 Task: Select green from the default style.
Action: Mouse moved to (133, 93)
Screenshot: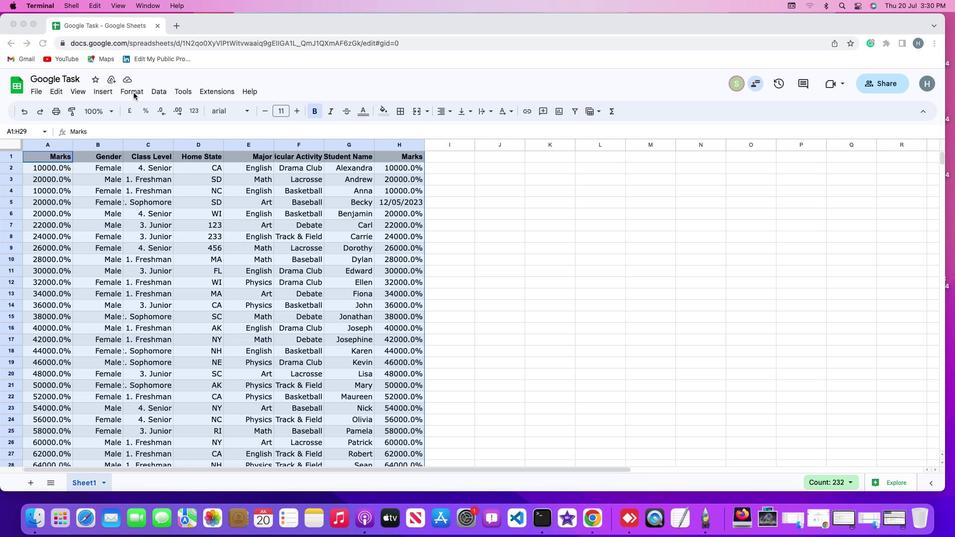 
Action: Mouse pressed left at (133, 93)
Screenshot: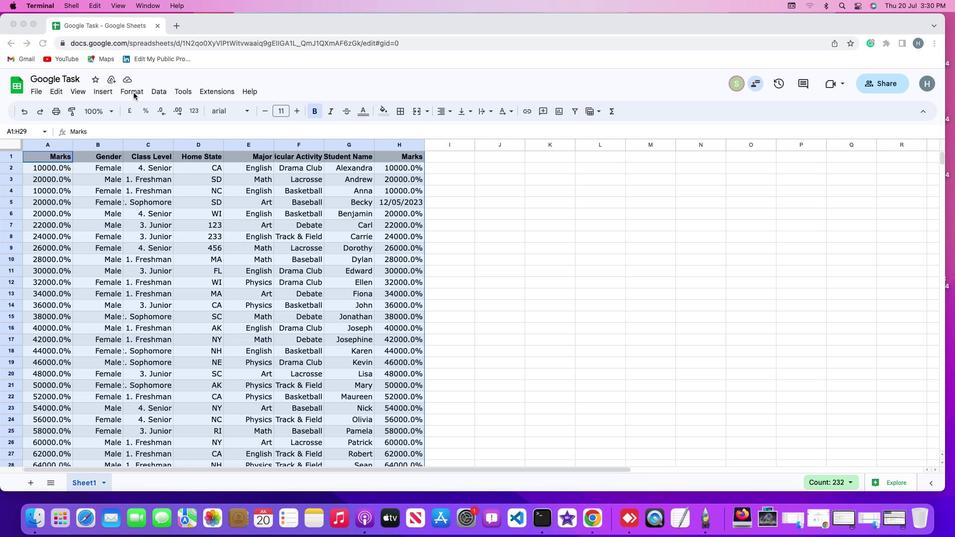 
Action: Mouse moved to (131, 92)
Screenshot: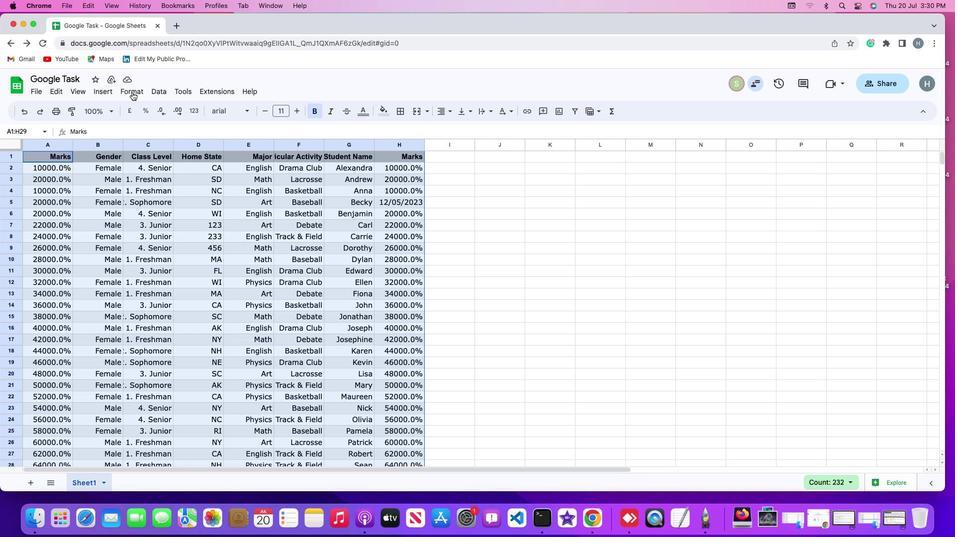 
Action: Mouse pressed left at (131, 92)
Screenshot: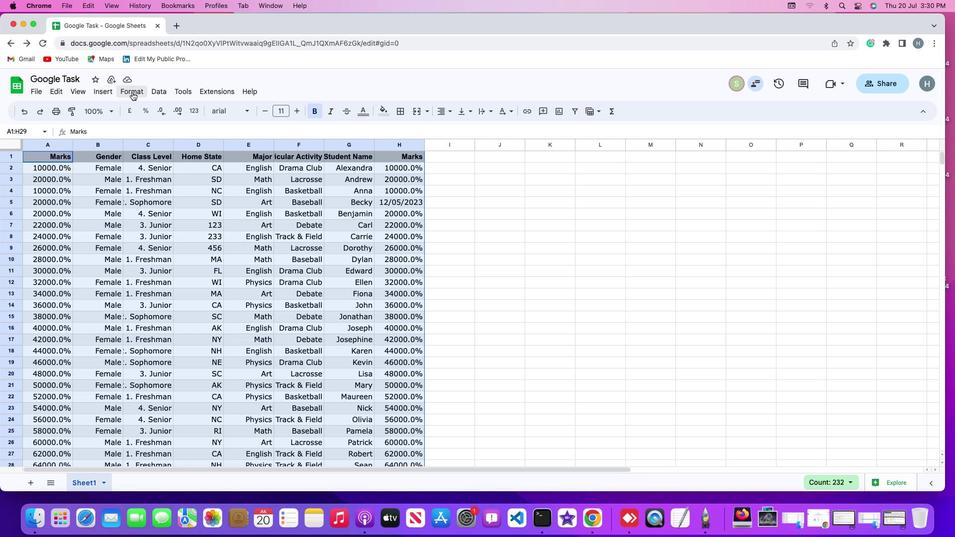 
Action: Mouse moved to (151, 273)
Screenshot: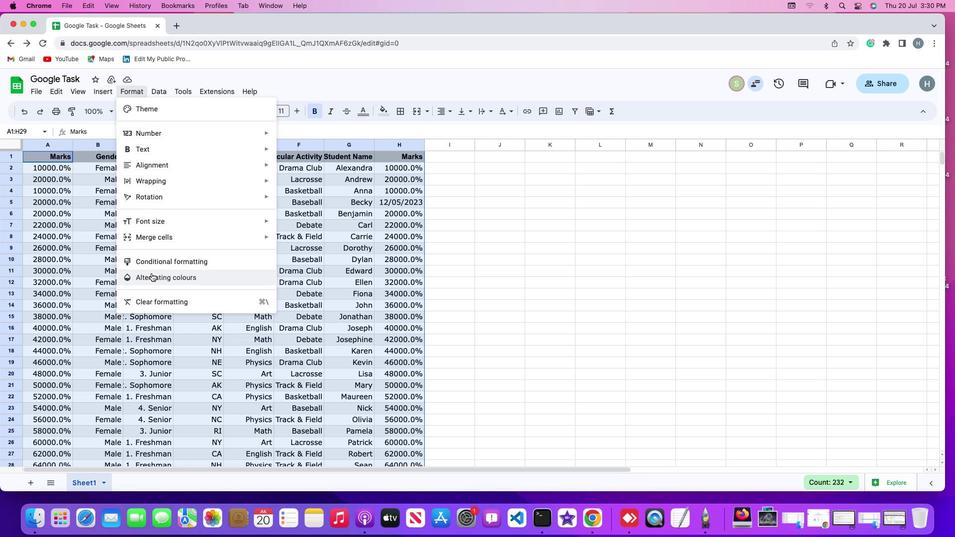 
Action: Mouse pressed left at (151, 273)
Screenshot: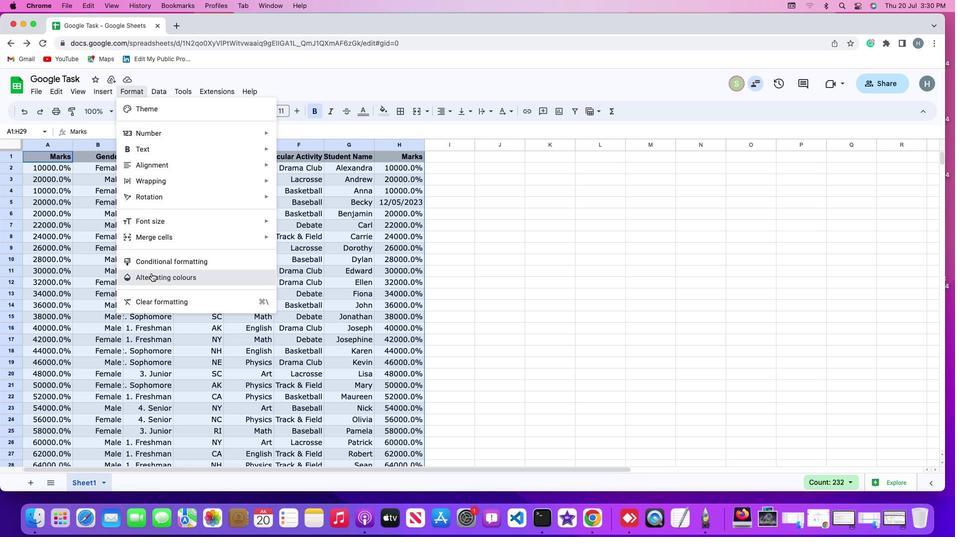 
Action: Mouse moved to (835, 241)
Screenshot: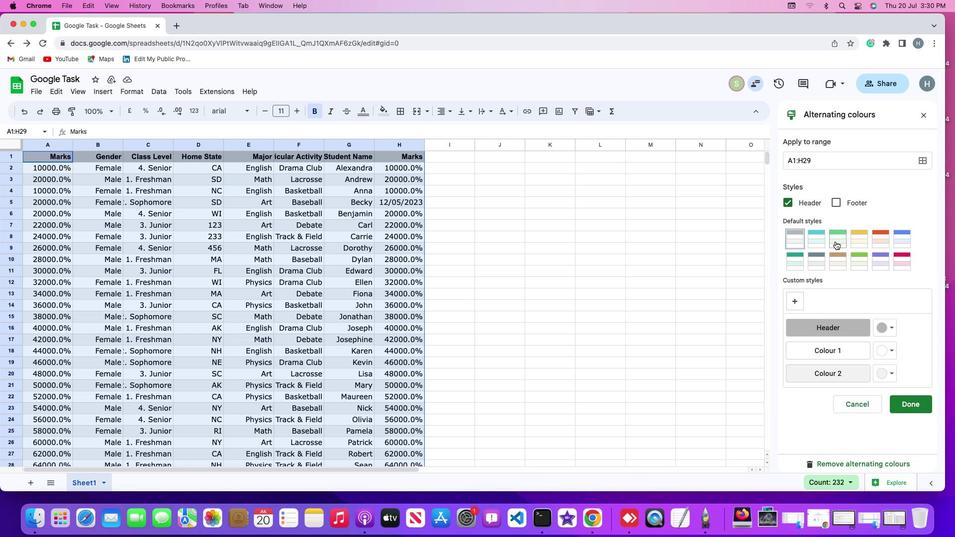 
Action: Mouse pressed left at (835, 241)
Screenshot: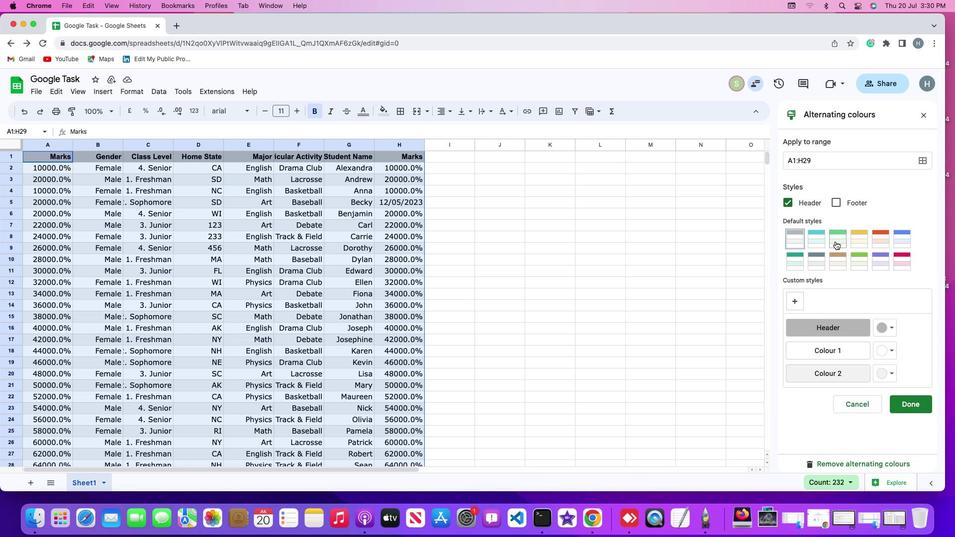 
Action: Mouse moved to (867, 373)
Screenshot: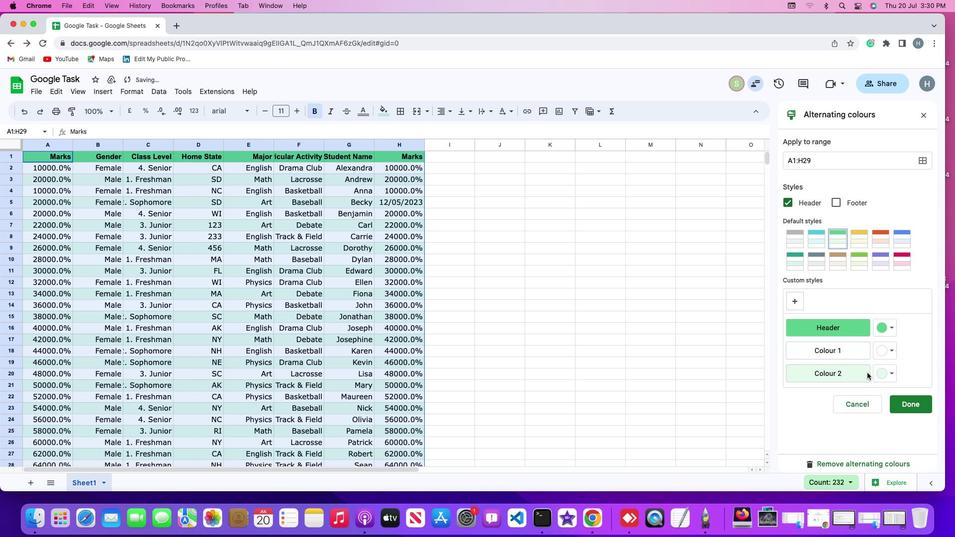 
